Task: Create a task  Improve UI/UX of the app on mobile devices , assign it to team member softage.8@softage.net in the project TransportWorks and update the status of the task to  On Track  , set the priority of the task to Low.
Action: Mouse moved to (83, 431)
Screenshot: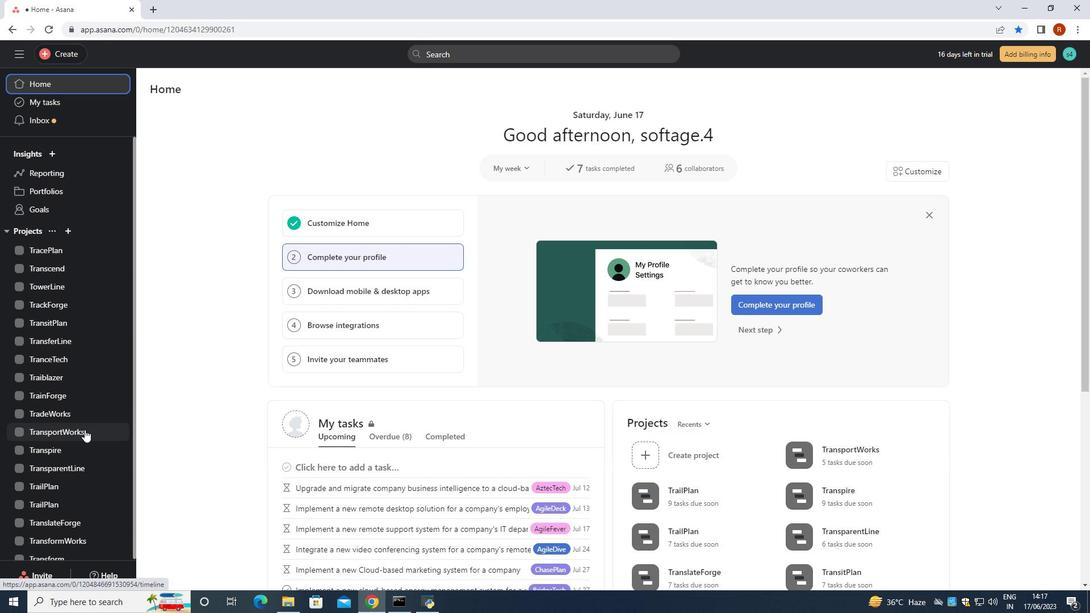 
Action: Mouse pressed left at (83, 431)
Screenshot: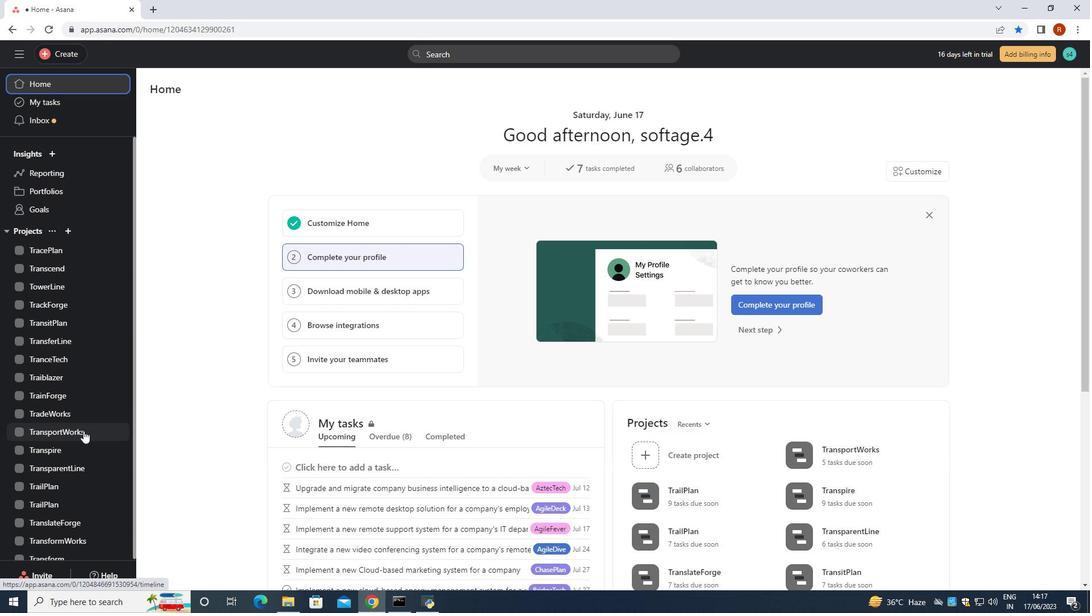 
Action: Mouse moved to (275, 113)
Screenshot: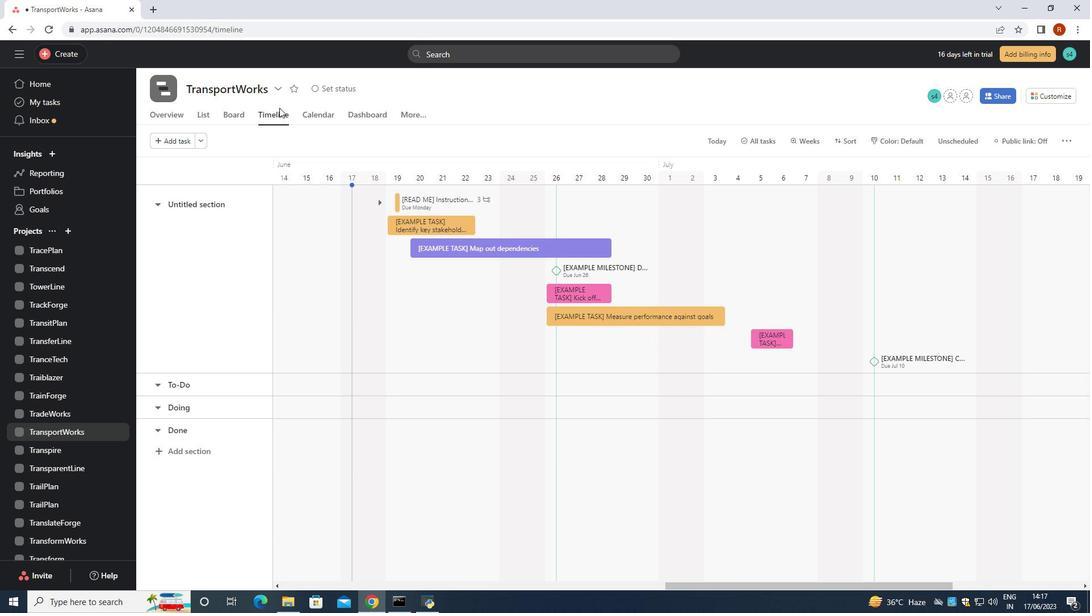 
Action: Mouse pressed left at (275, 113)
Screenshot: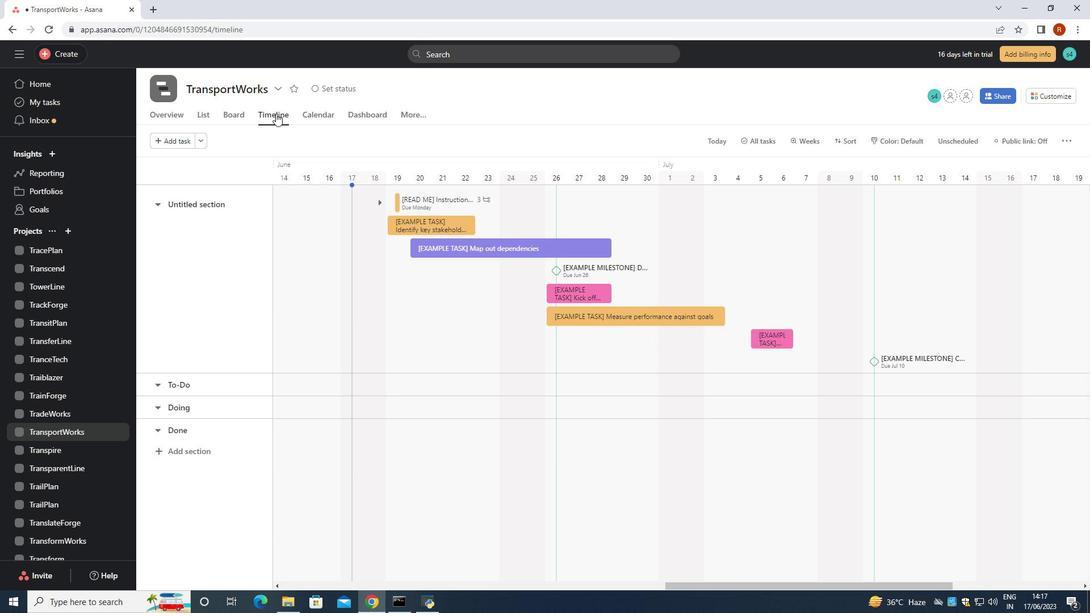 
Action: Mouse moved to (181, 141)
Screenshot: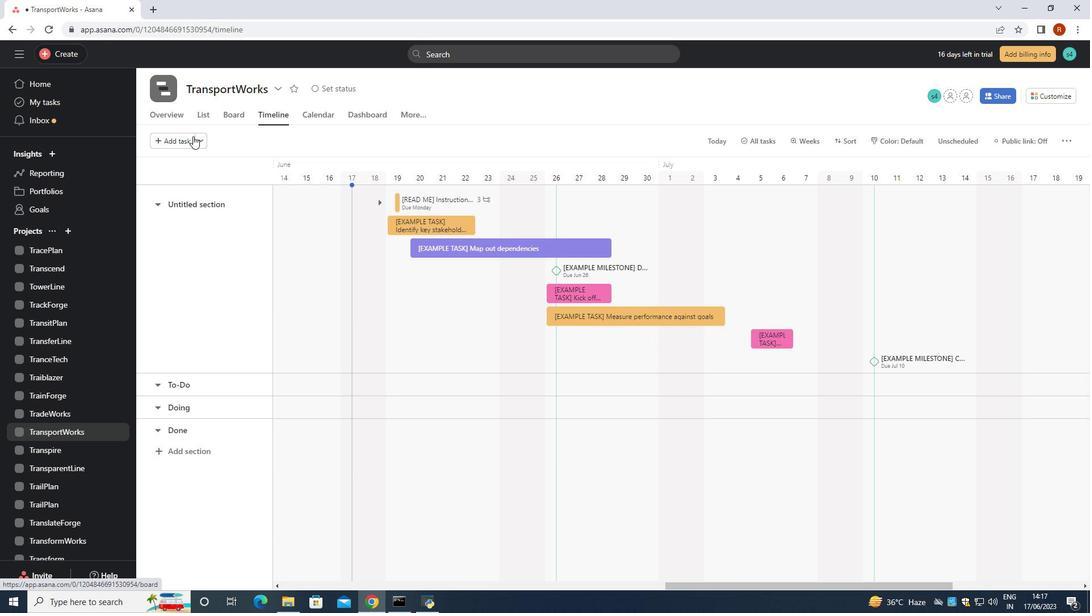 
Action: Mouse pressed left at (181, 141)
Screenshot: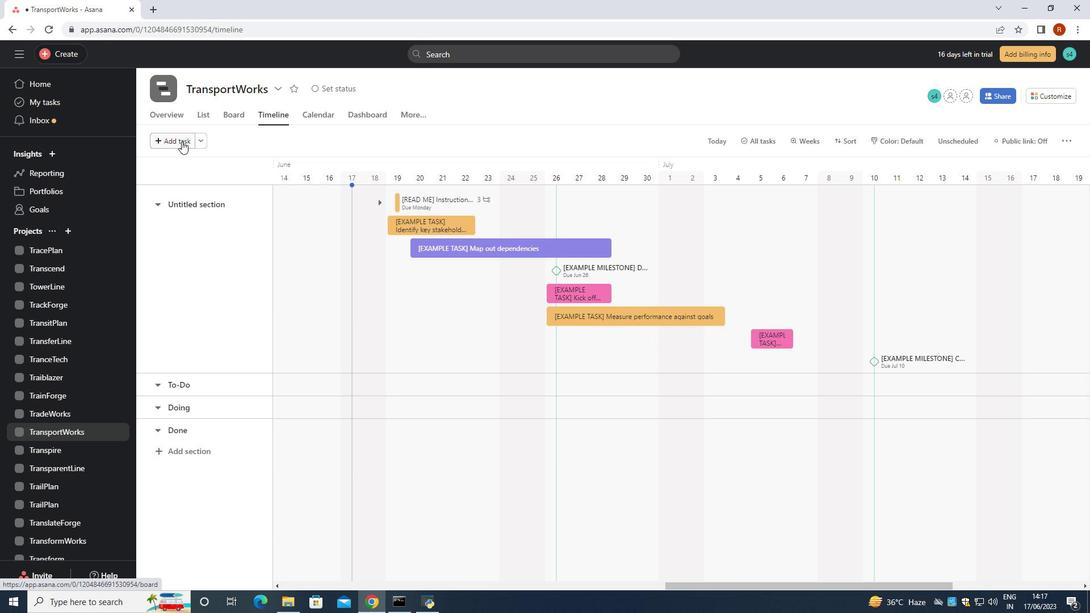 
Action: Key pressed <Key.shift><Key.shift><Key.shift><Key.shift><Key.shift><Key.shift>Improvr<Key.space><Key.shift><Key.shift>UI/<Key.shift><Key.shift><Key.shift><Key.shift><Key.shift><Key.shift><Key.shift><Key.shift><Key.shift><Key.shift><Key.shift>UX<Key.left><Key.left><Key.left><Key.left><Key.left><Key.left>\<Key.backspace><Key.backspace>e<Key.right><Key.right><Key.right><Key.right><Key.right><Key.right><Key.right><Key.right><Key.right><Key.right><Key.right><Key.space>of<Key.space>the<Key.space>ap<Key.space>on<Key.space>mobile<Key.space>devices
Screenshot: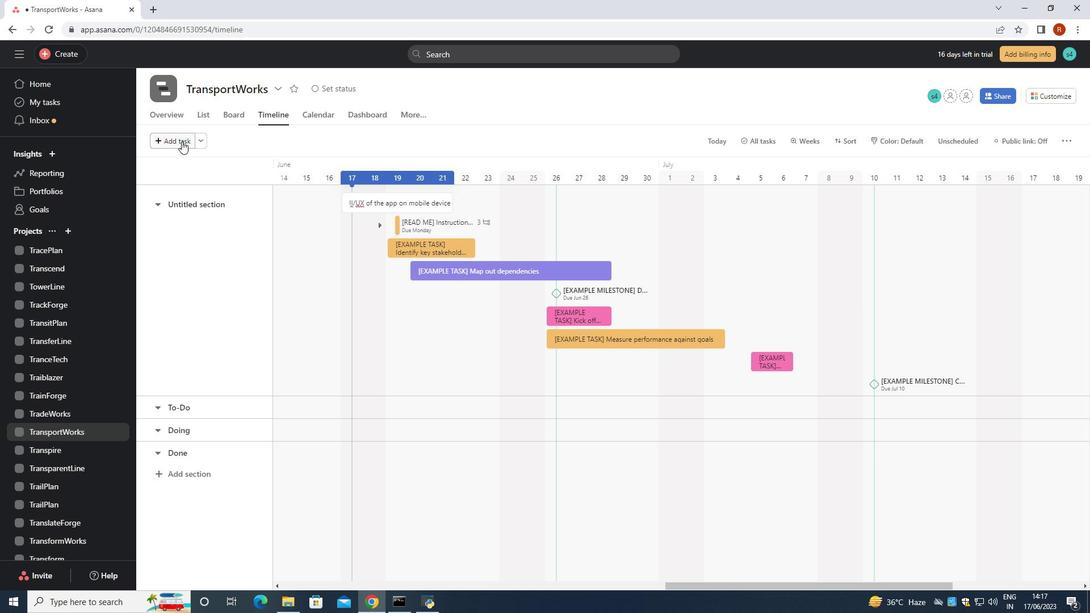 
Action: Mouse moved to (317, 168)
Screenshot: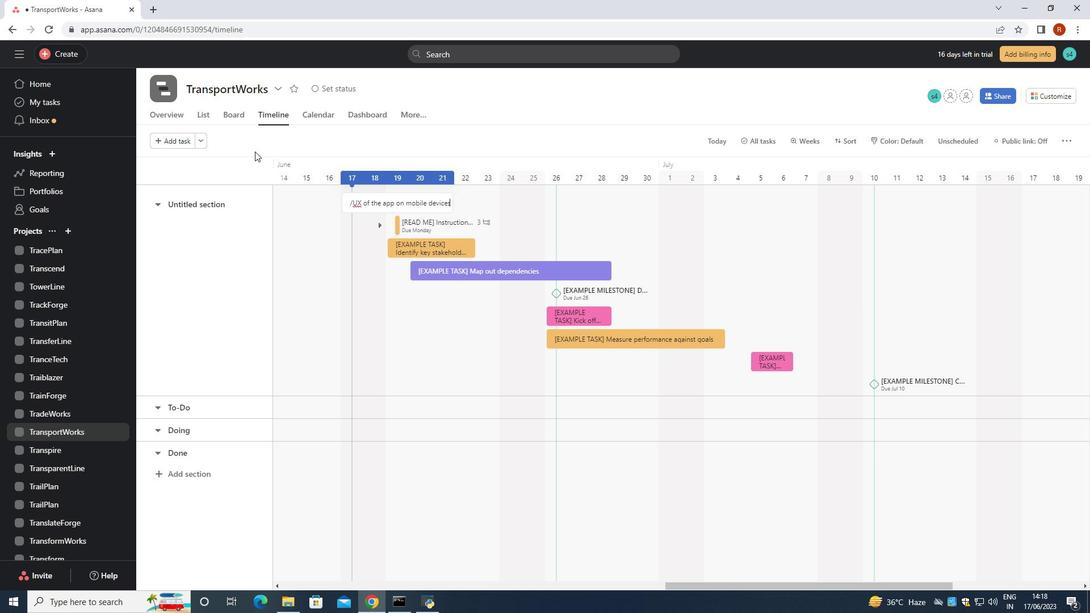 
Action: Key pressed <Key.enter>
Screenshot: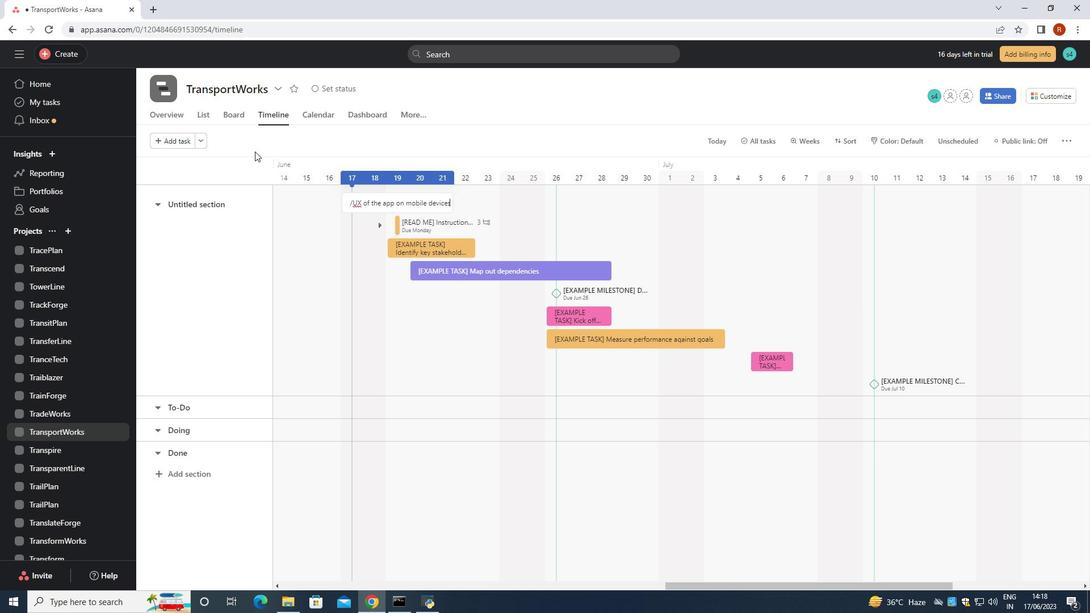 
Action: Mouse moved to (374, 205)
Screenshot: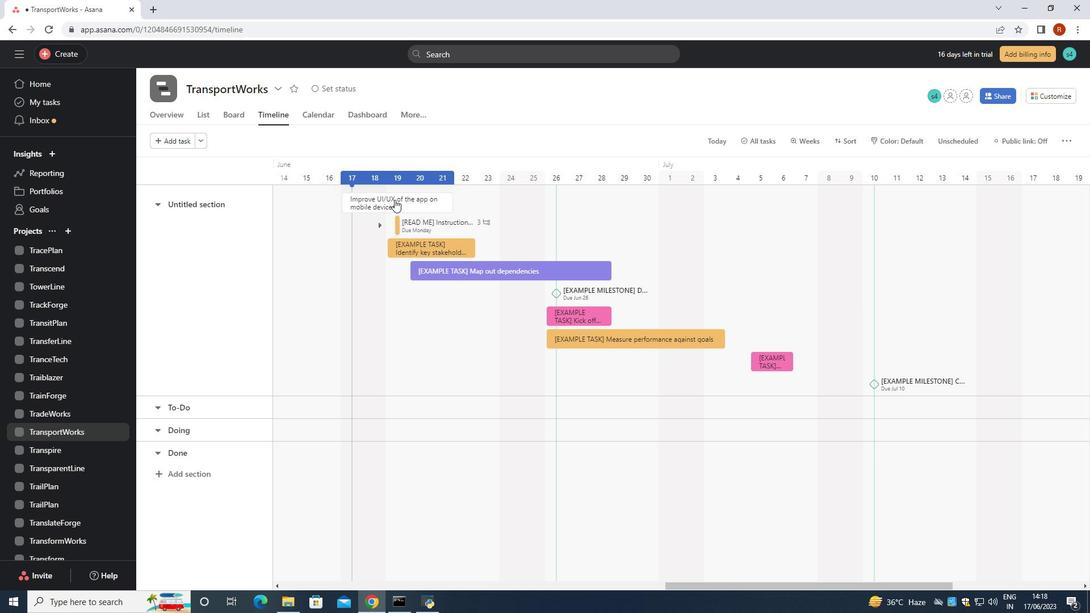
Action: Mouse pressed left at (374, 205)
Screenshot: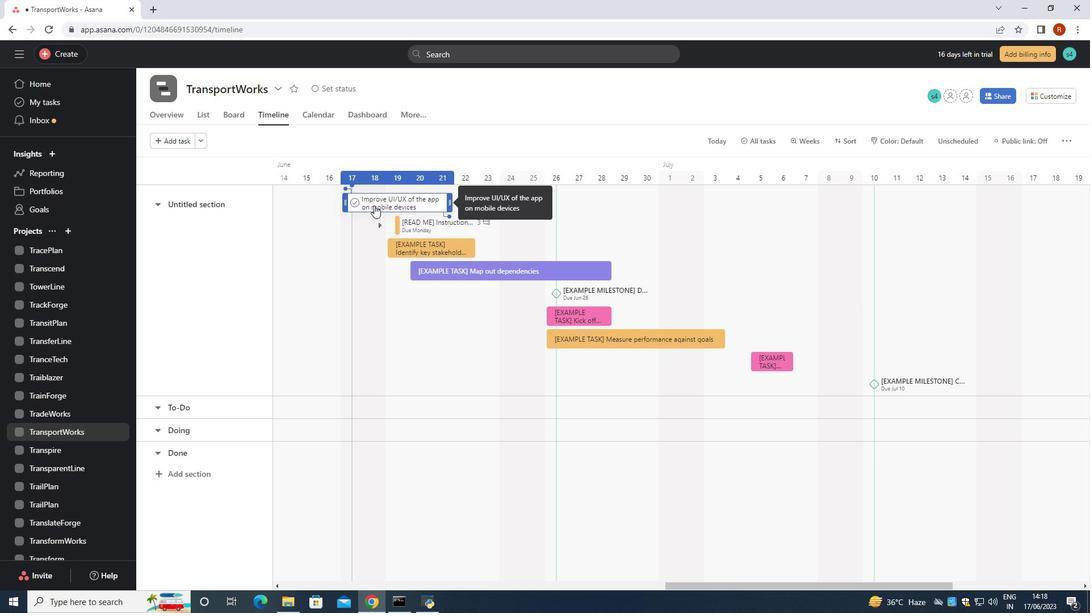 
Action: Mouse moved to (799, 202)
Screenshot: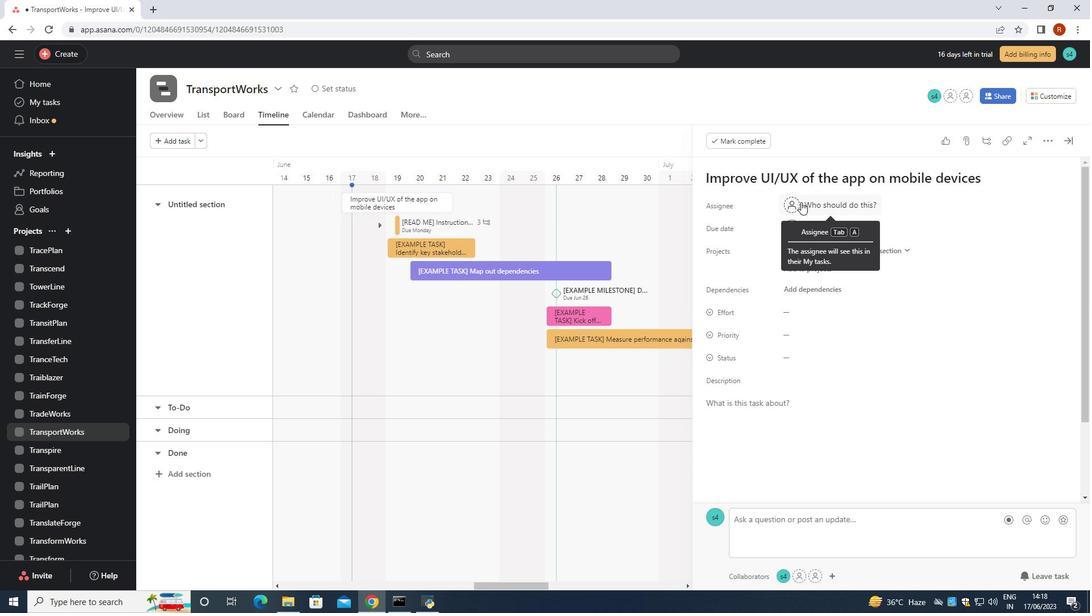 
Action: Mouse pressed left at (799, 202)
Screenshot: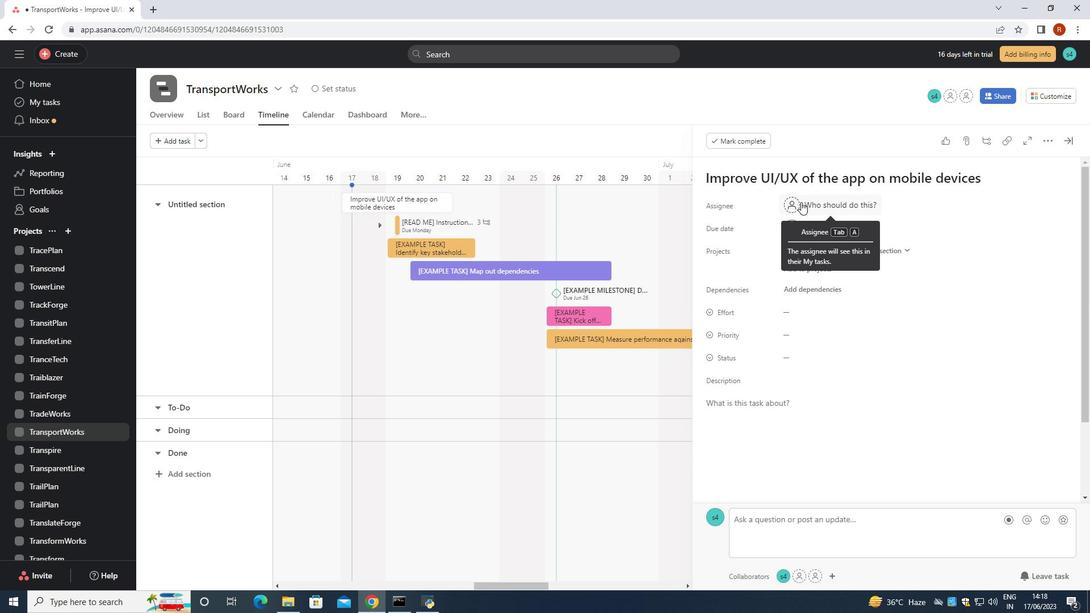 
Action: Mouse moved to (799, 202)
Screenshot: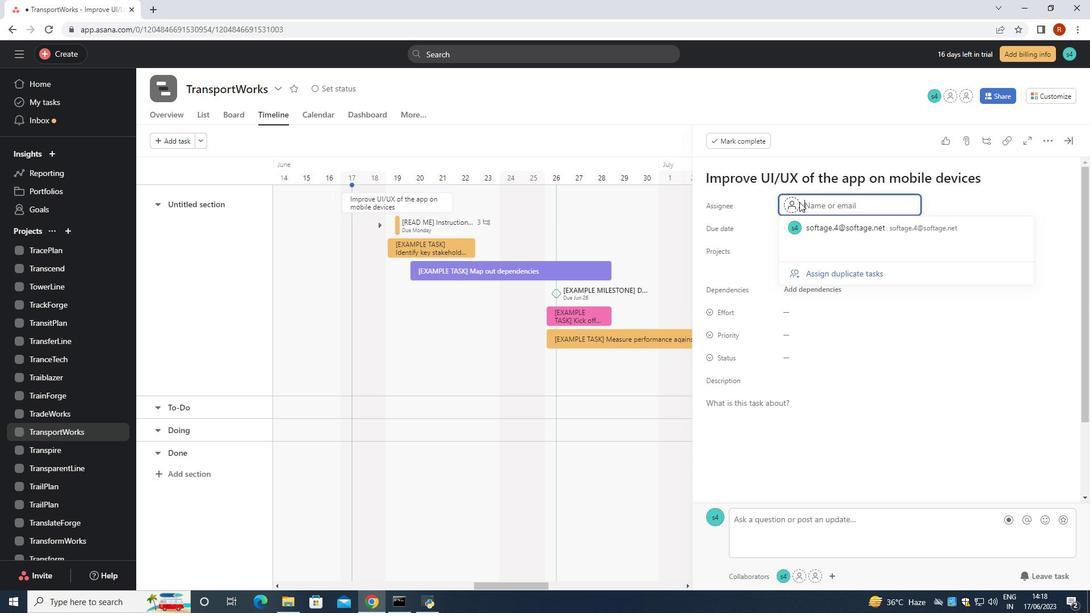 
Action: Key pressed softage.8<Key.shift><Key.shift><Key.shift><Key.shift><Key.shift><Key.shift><Key.shift><Key.shift><Key.shift>@softage.net
Screenshot: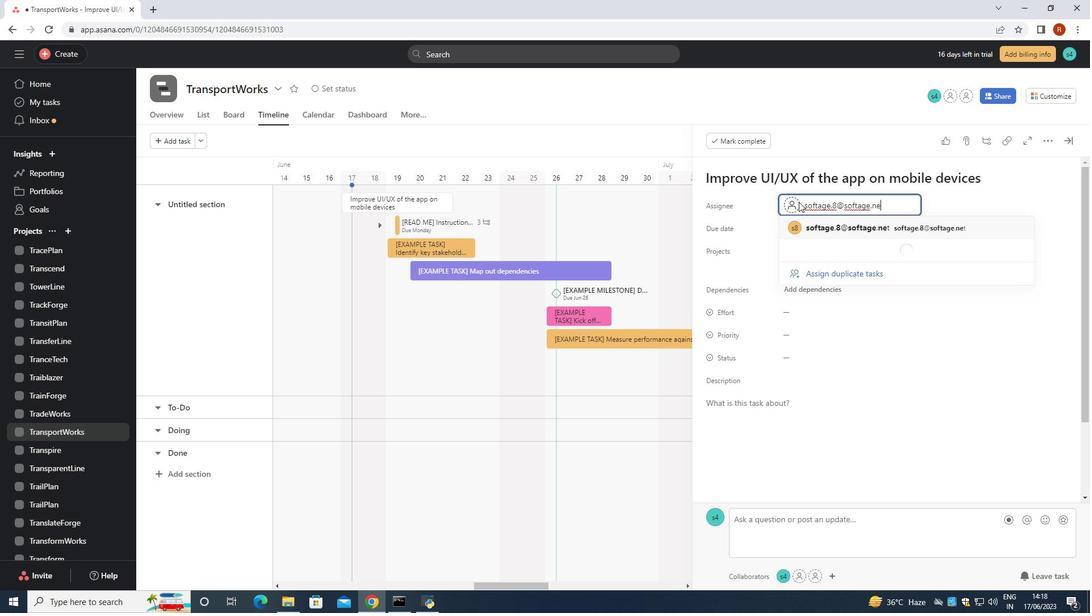 
Action: Mouse moved to (847, 228)
Screenshot: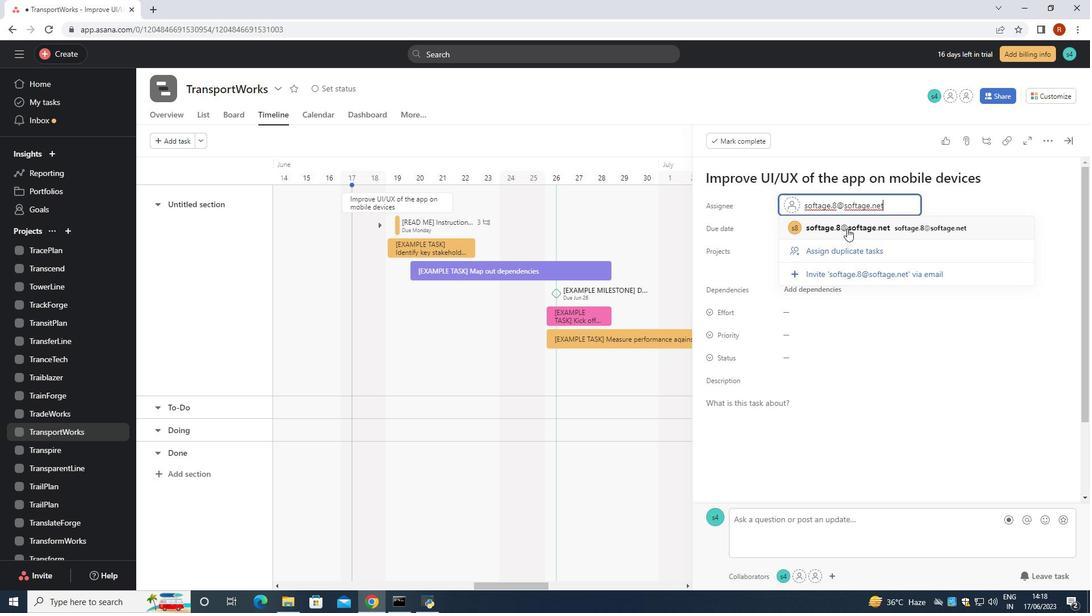 
Action: Mouse pressed left at (847, 228)
Screenshot: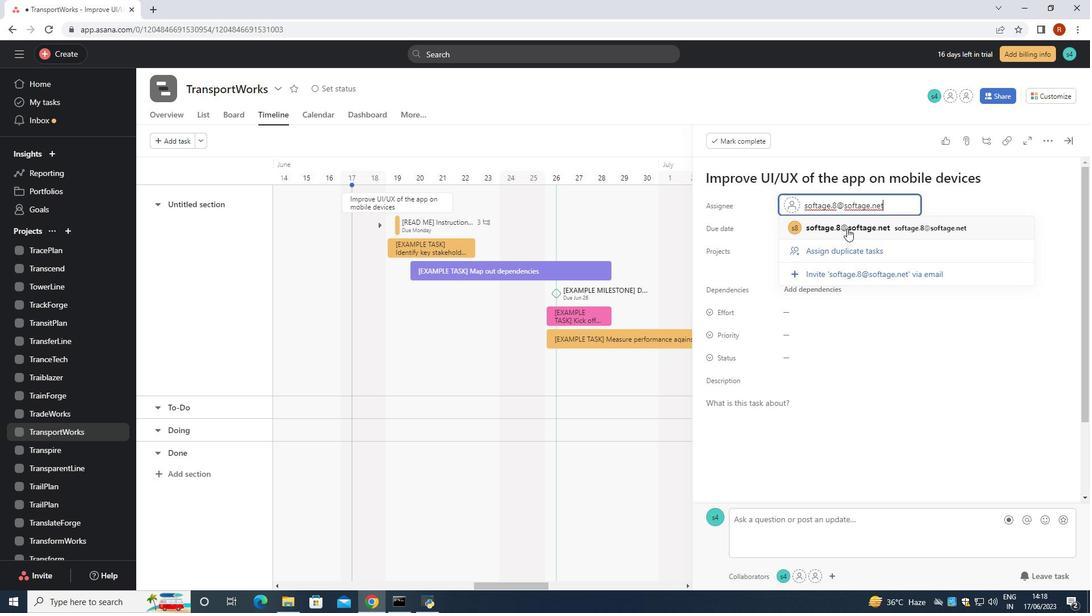 
Action: Mouse moved to (796, 357)
Screenshot: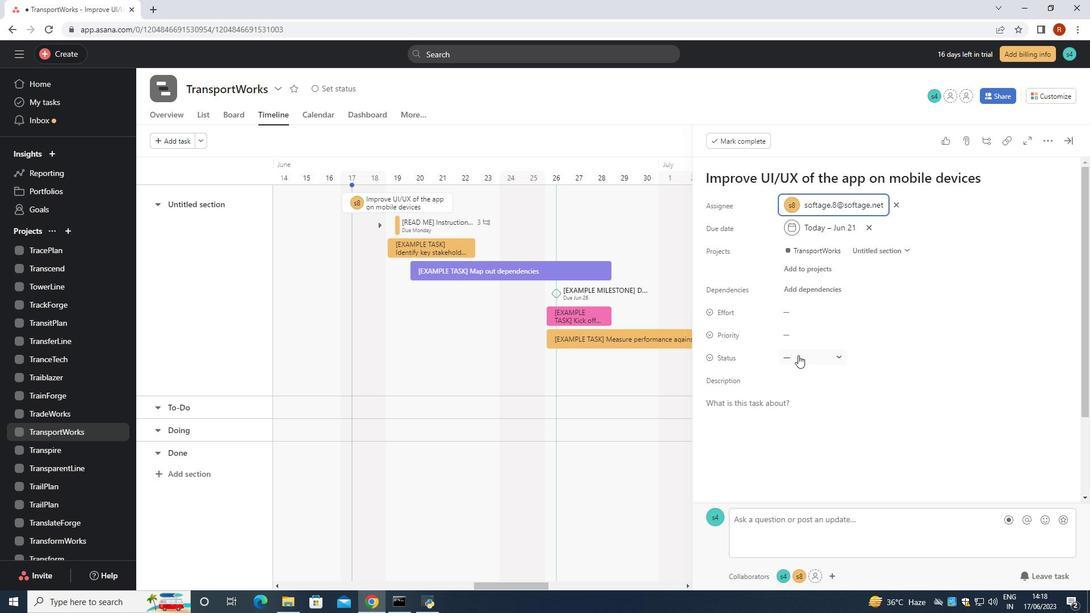 
Action: Mouse pressed left at (796, 357)
Screenshot: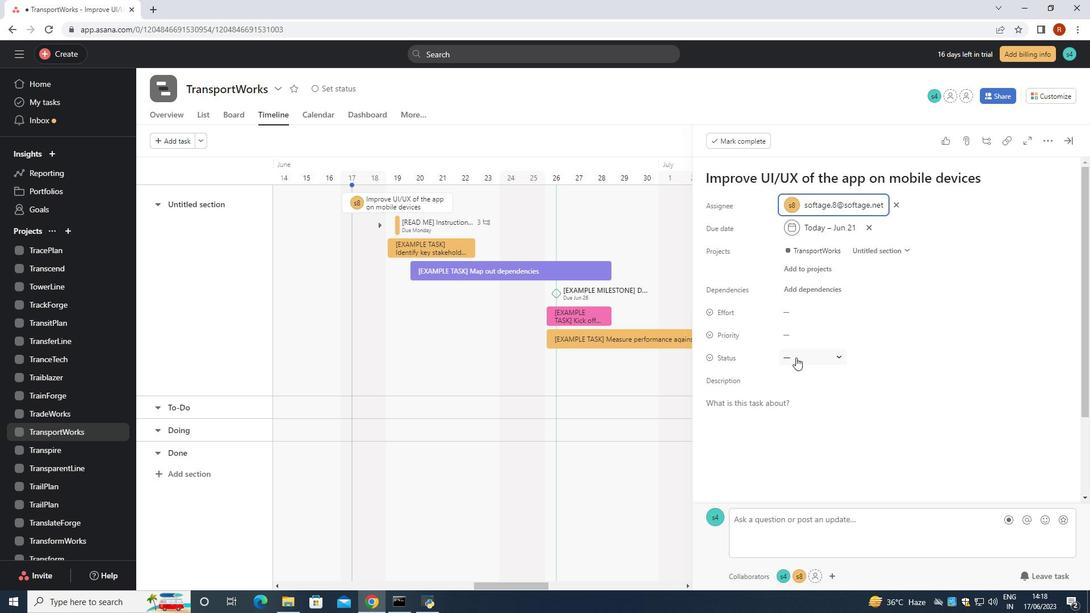 
Action: Mouse moved to (816, 401)
Screenshot: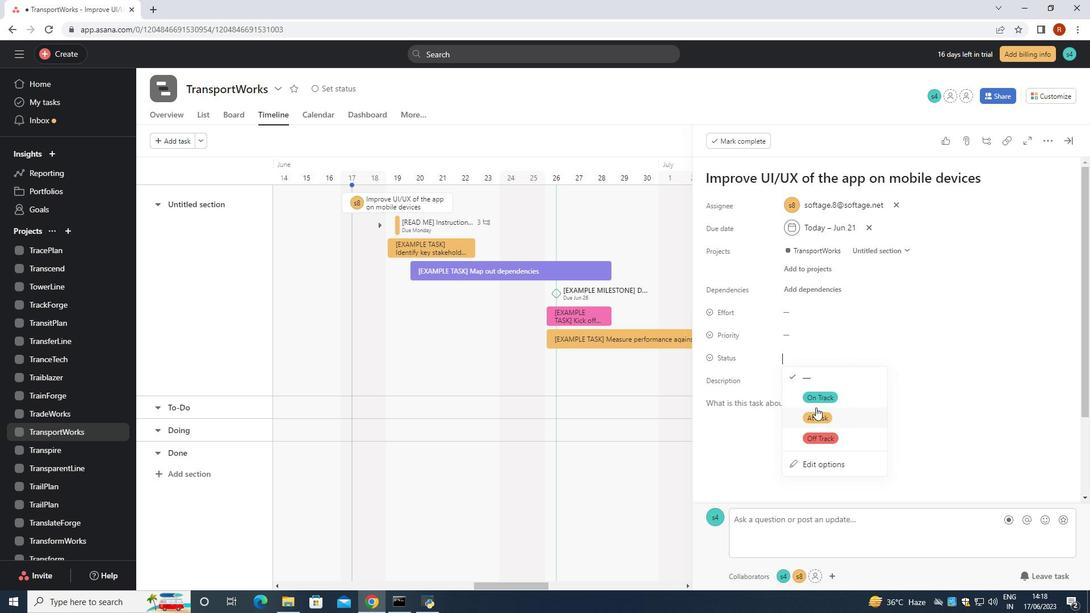 
Action: Mouse pressed left at (816, 401)
Screenshot: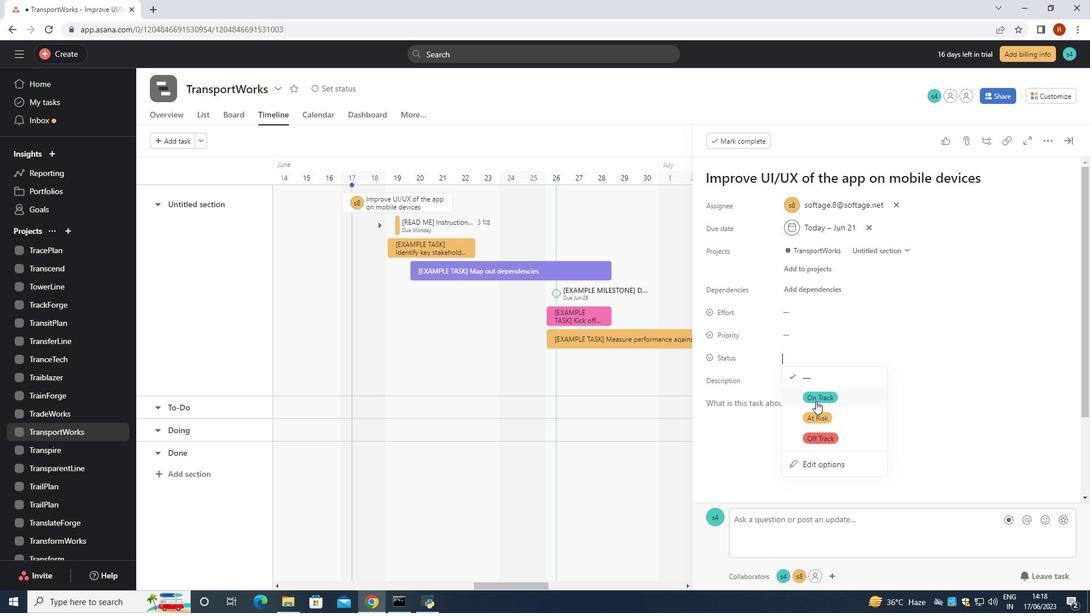 
Action: Mouse moved to (804, 335)
Screenshot: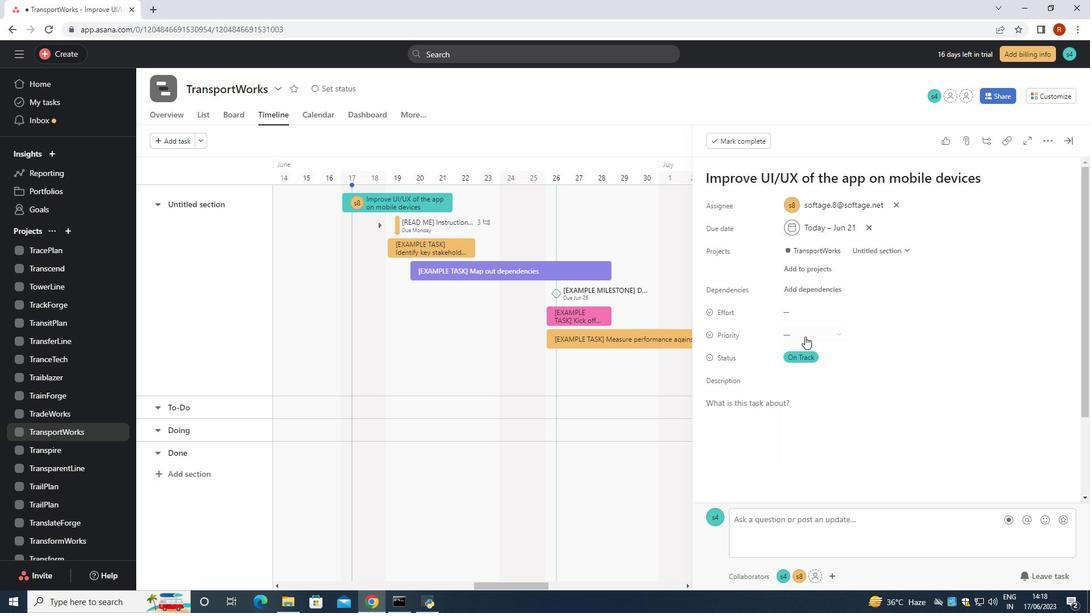 
Action: Mouse pressed left at (804, 335)
Screenshot: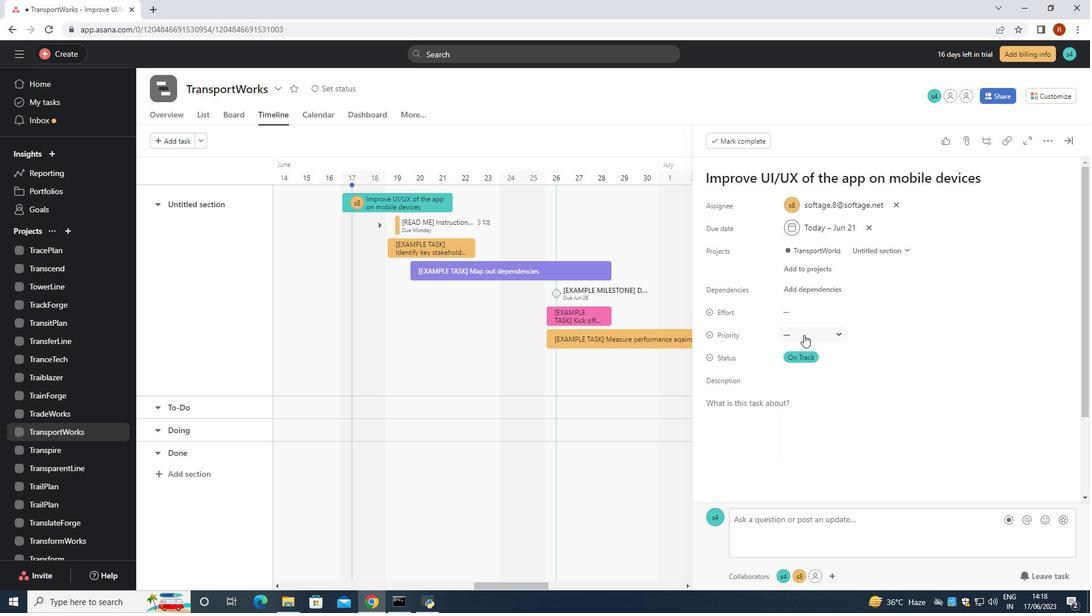 
Action: Mouse moved to (822, 412)
Screenshot: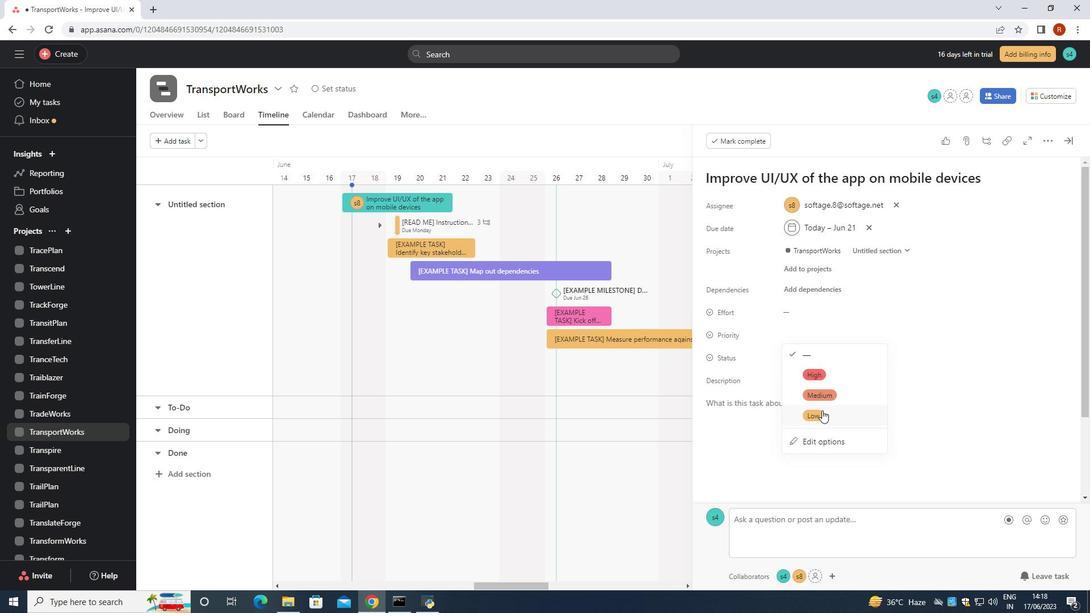 
Action: Mouse pressed left at (822, 412)
Screenshot: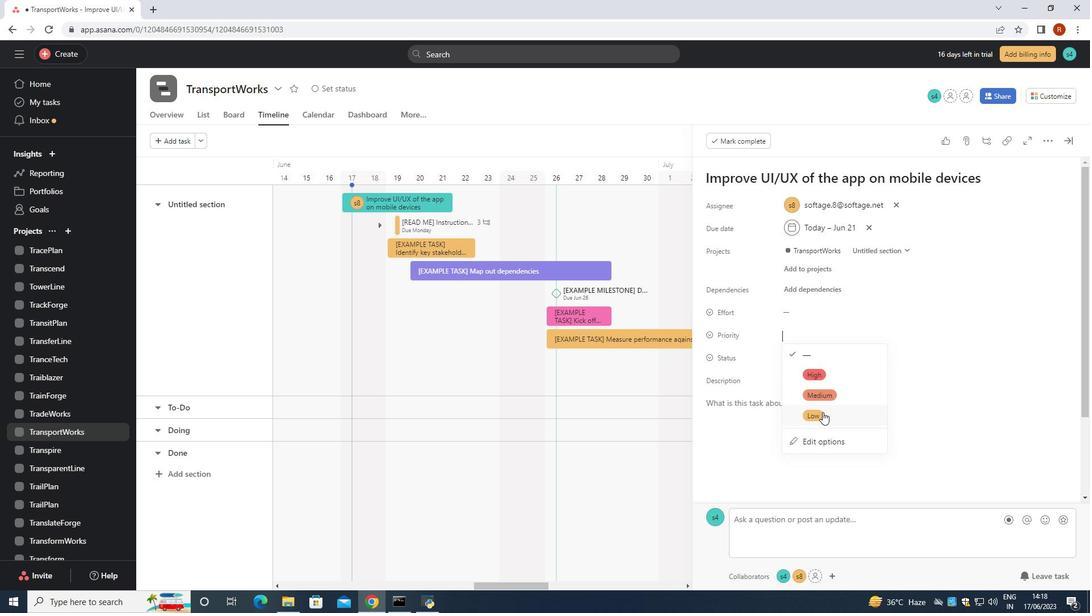 
